 Task: Open the settings.json of the extension kind.
Action: Mouse moved to (12, 635)
Screenshot: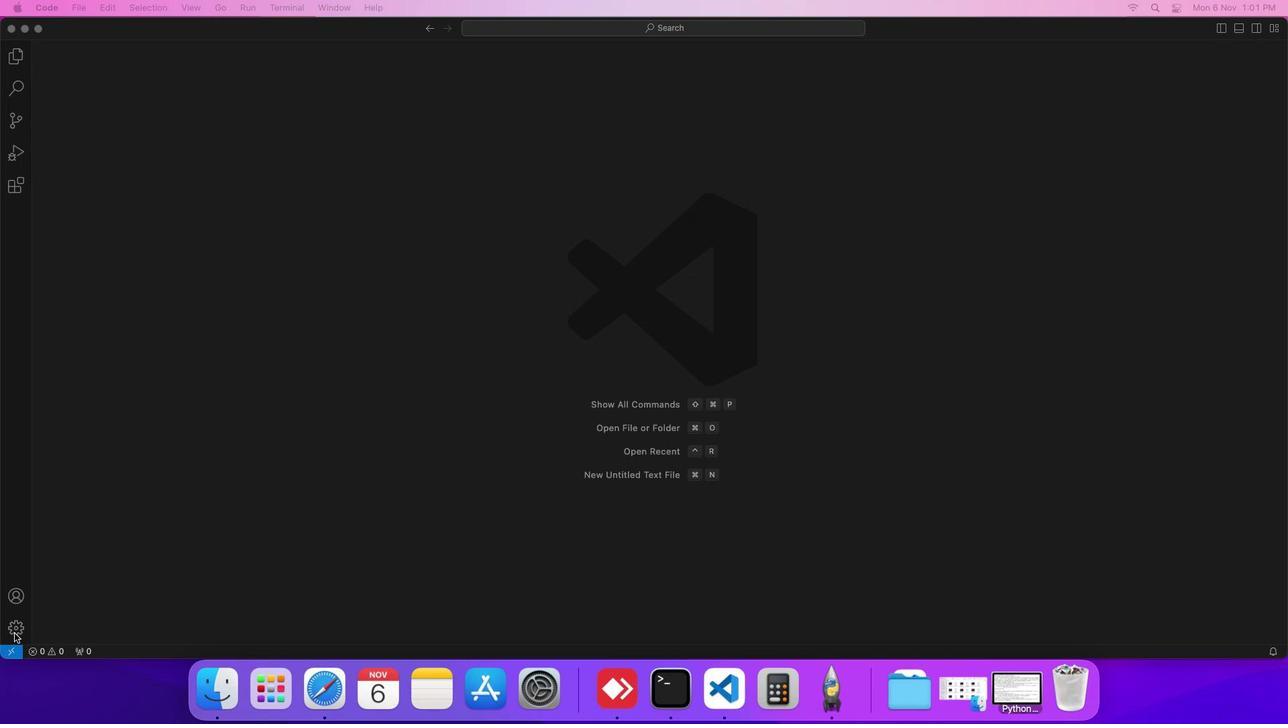 
Action: Mouse pressed left at (12, 635)
Screenshot: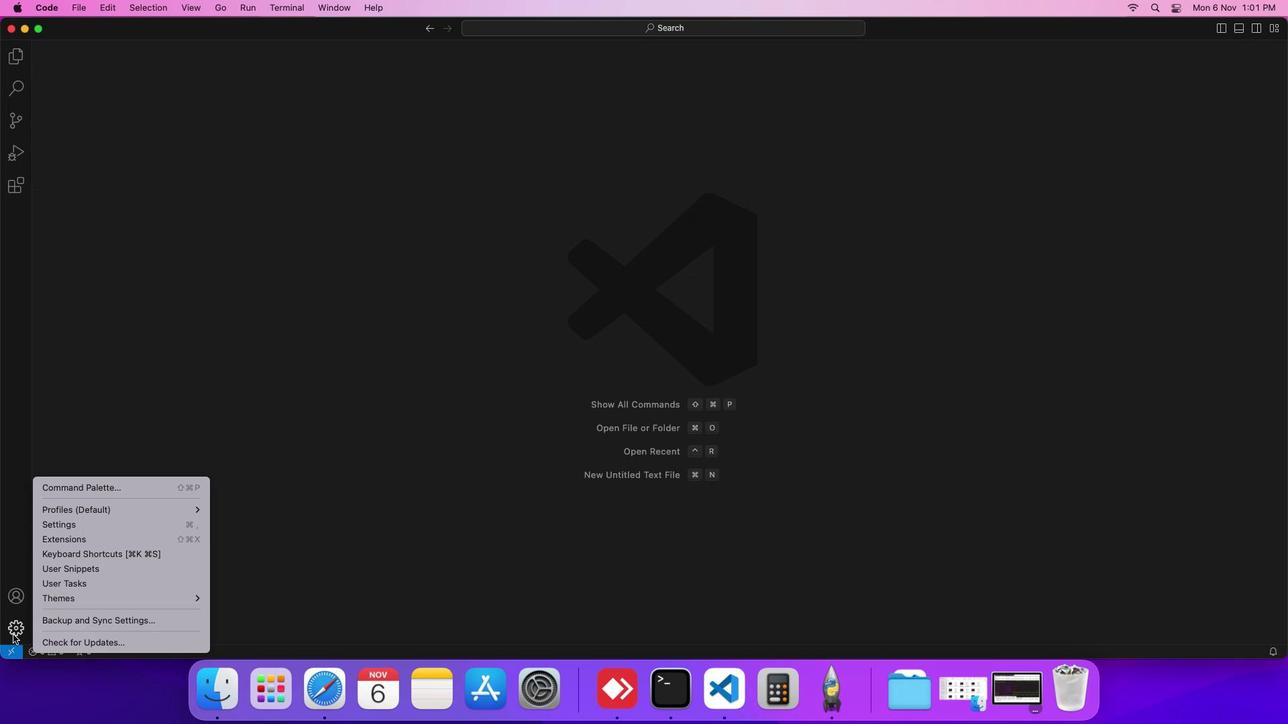 
Action: Mouse moved to (75, 524)
Screenshot: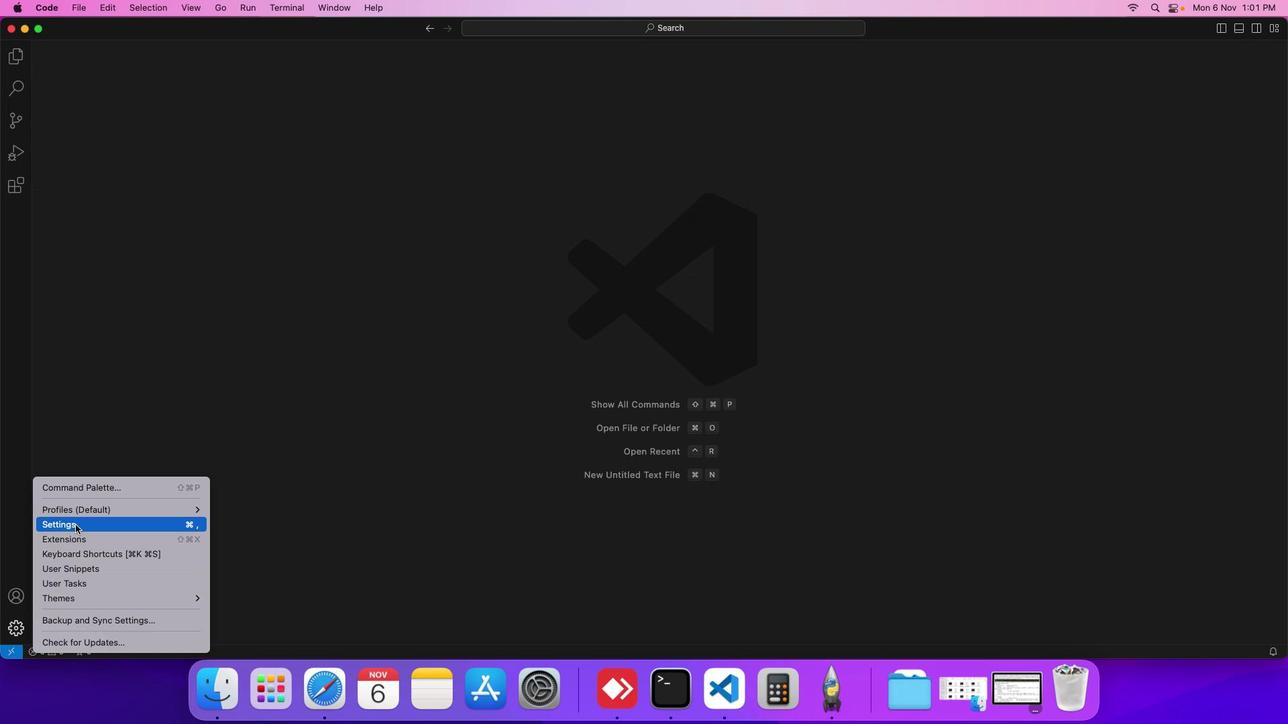 
Action: Mouse pressed left at (75, 524)
Screenshot: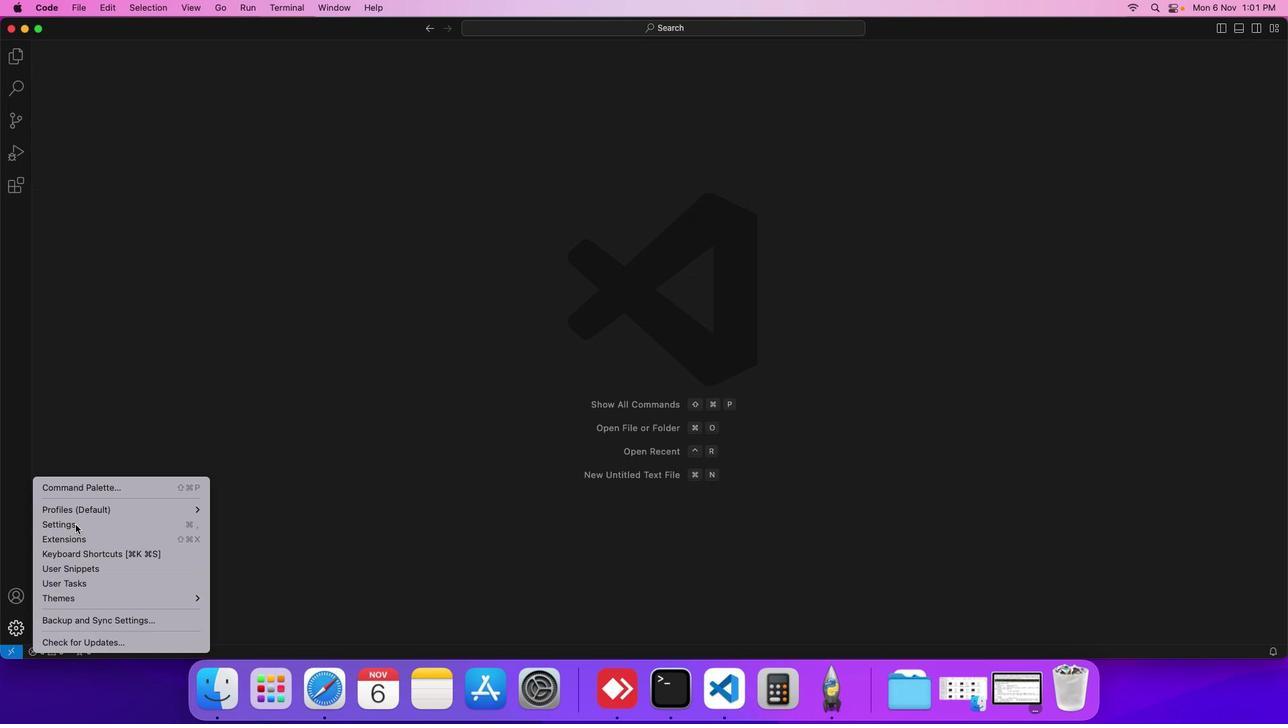 
Action: Mouse moved to (285, 195)
Screenshot: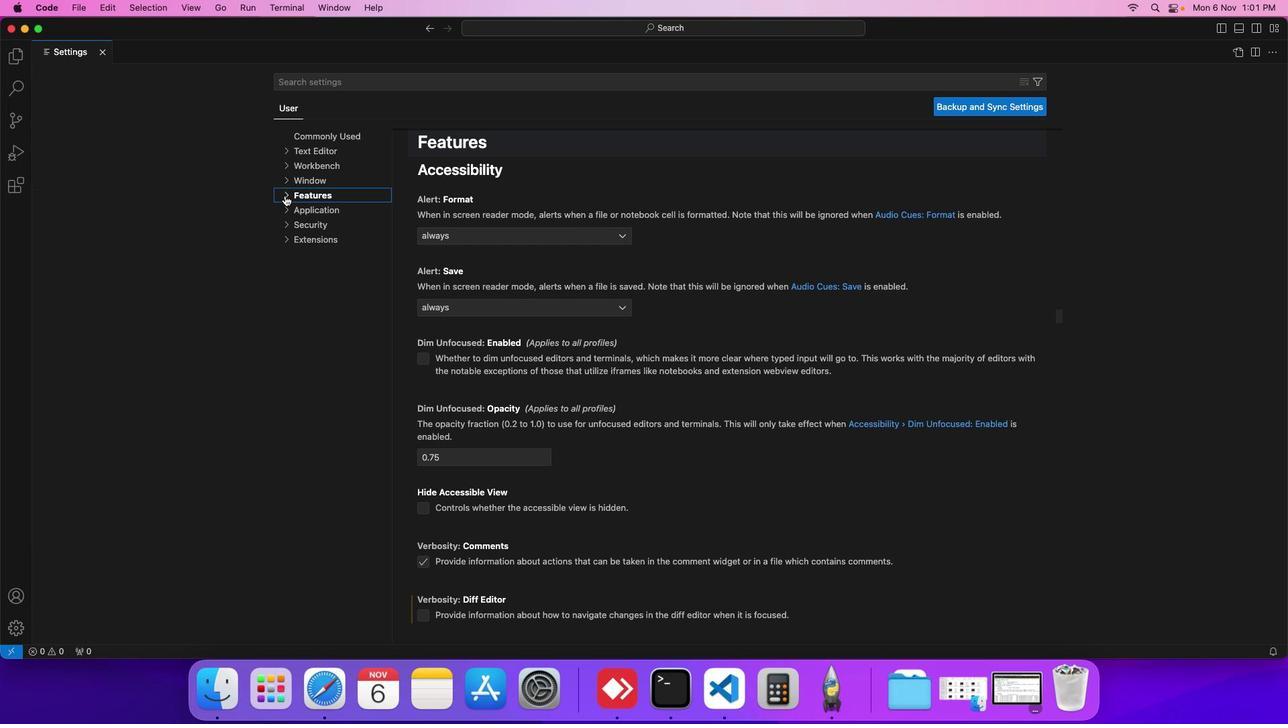 
Action: Mouse pressed left at (285, 195)
Screenshot: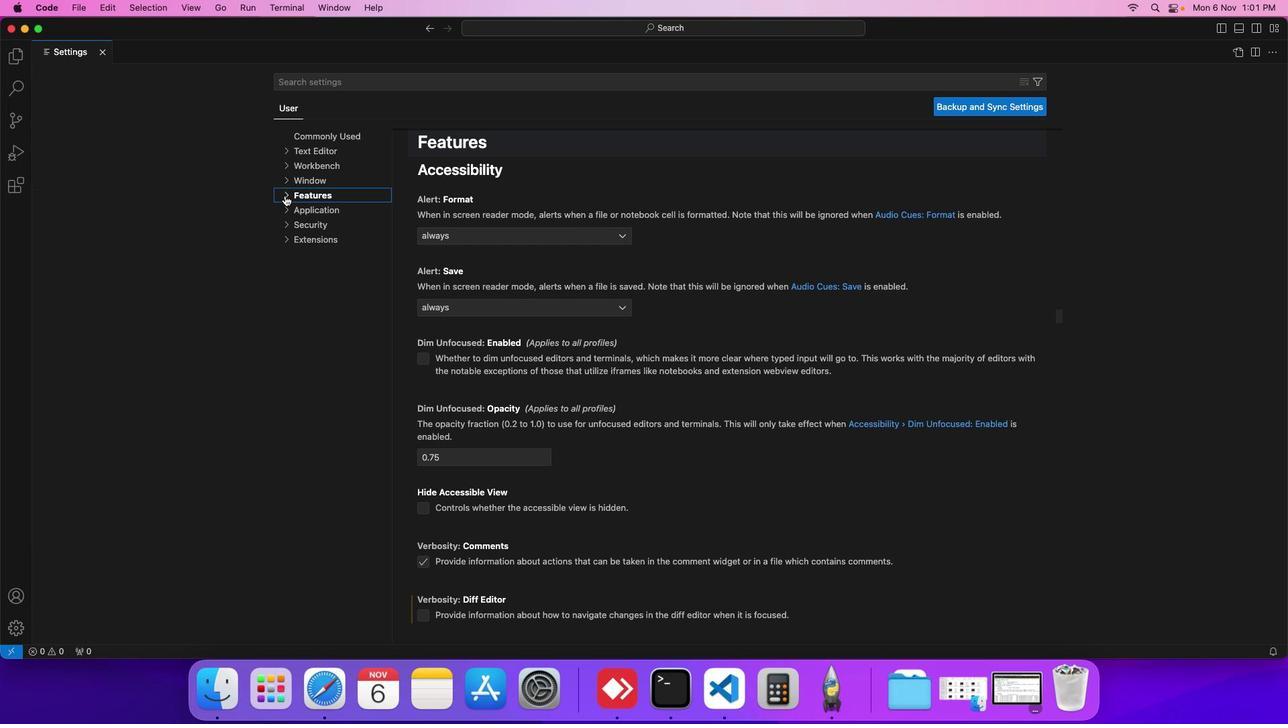 
Action: Mouse moved to (328, 381)
Screenshot: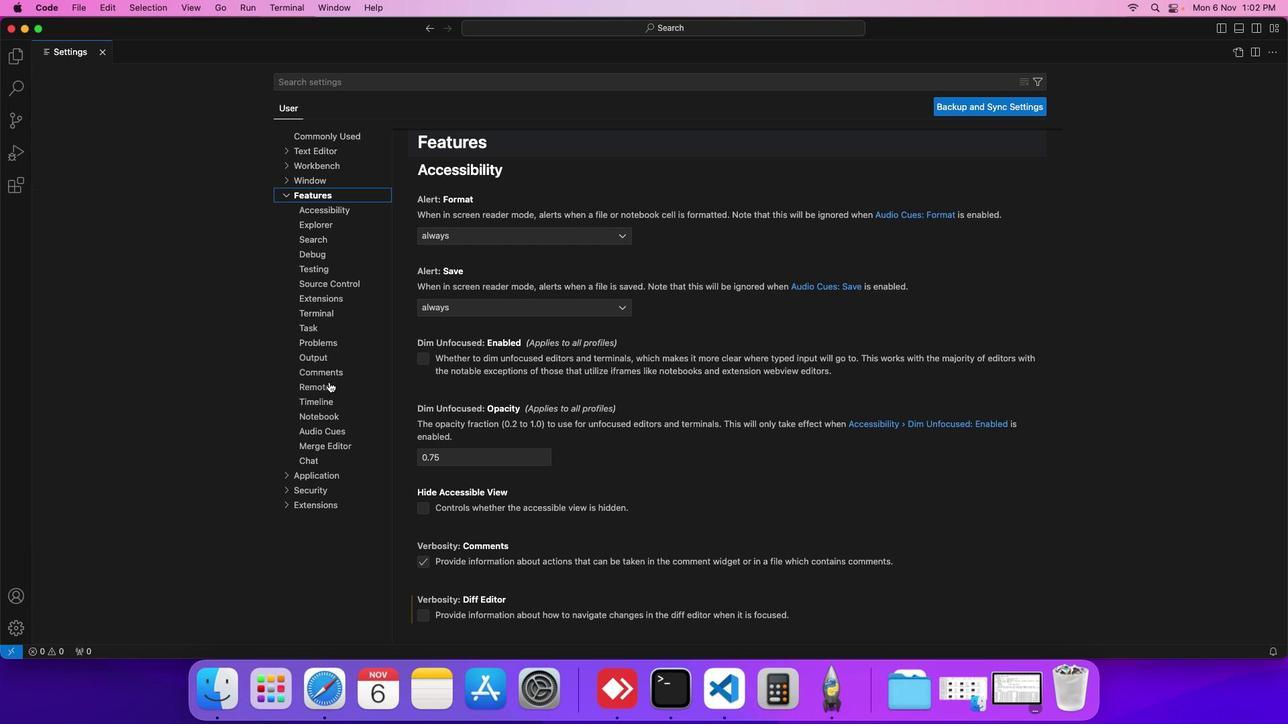 
Action: Mouse pressed left at (328, 381)
Screenshot: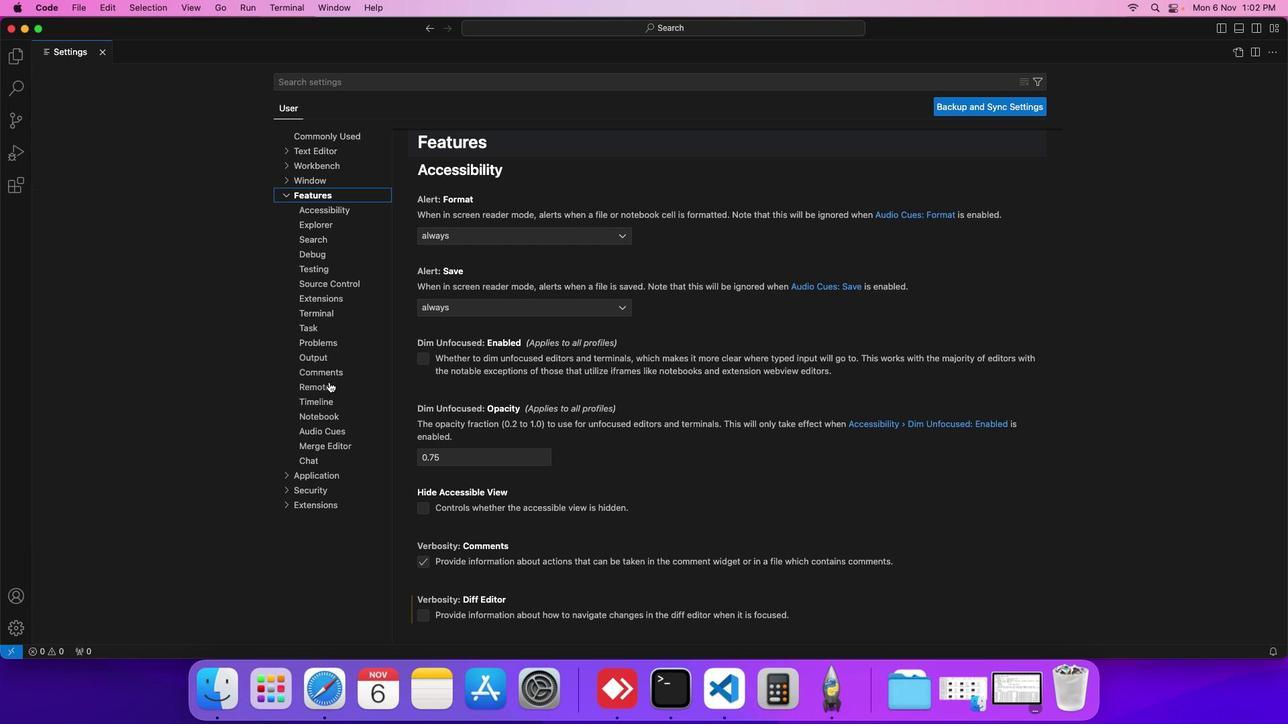 
Action: Mouse moved to (409, 403)
Screenshot: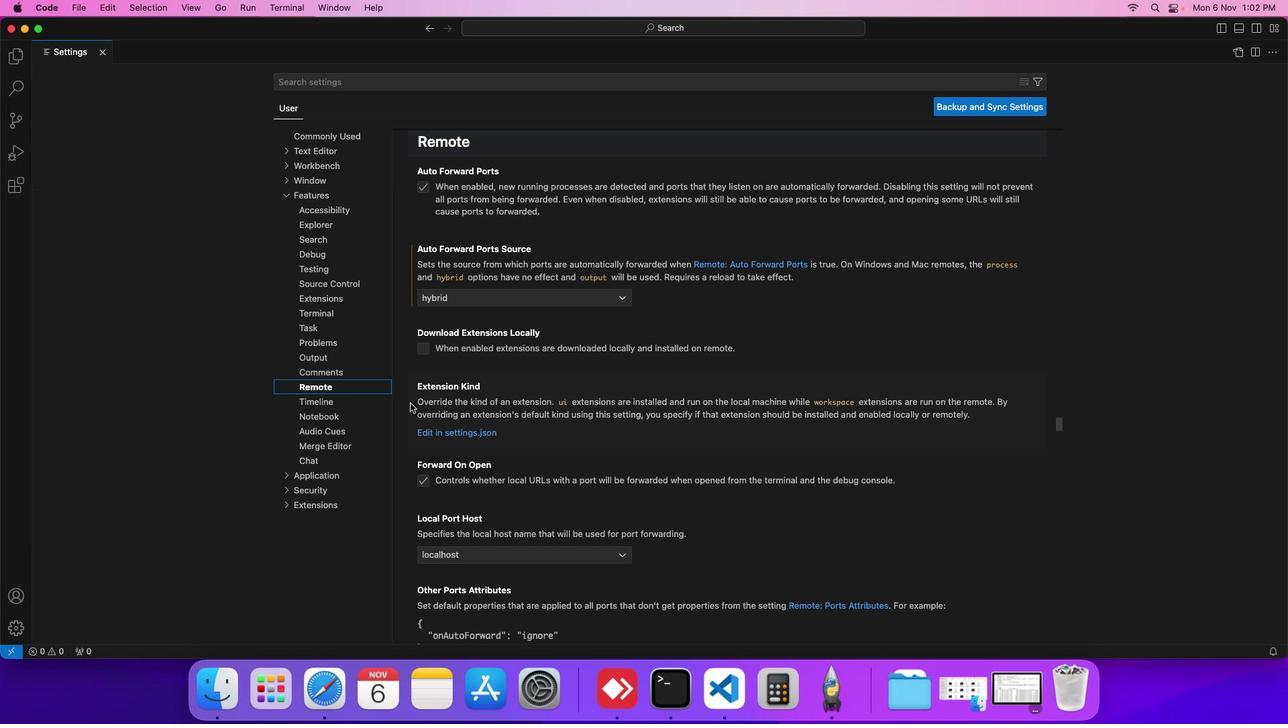 
Action: Mouse scrolled (409, 403) with delta (0, 0)
Screenshot: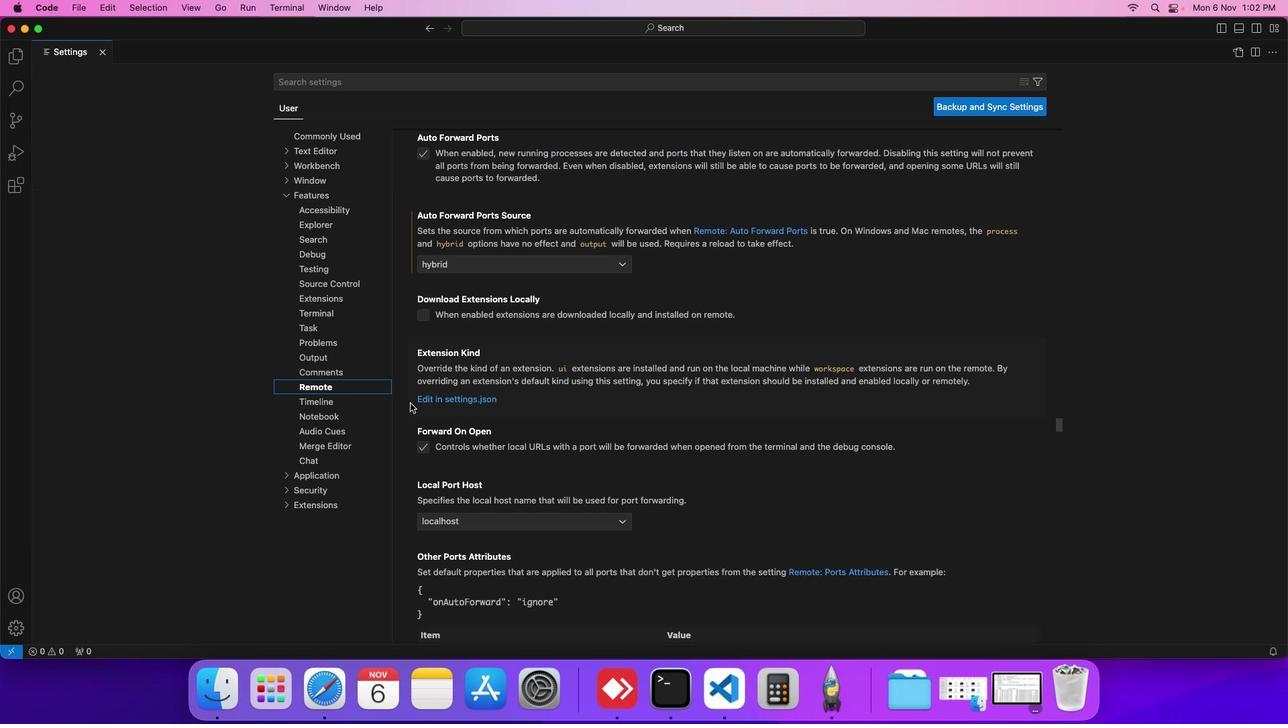 
Action: Mouse moved to (409, 403)
Screenshot: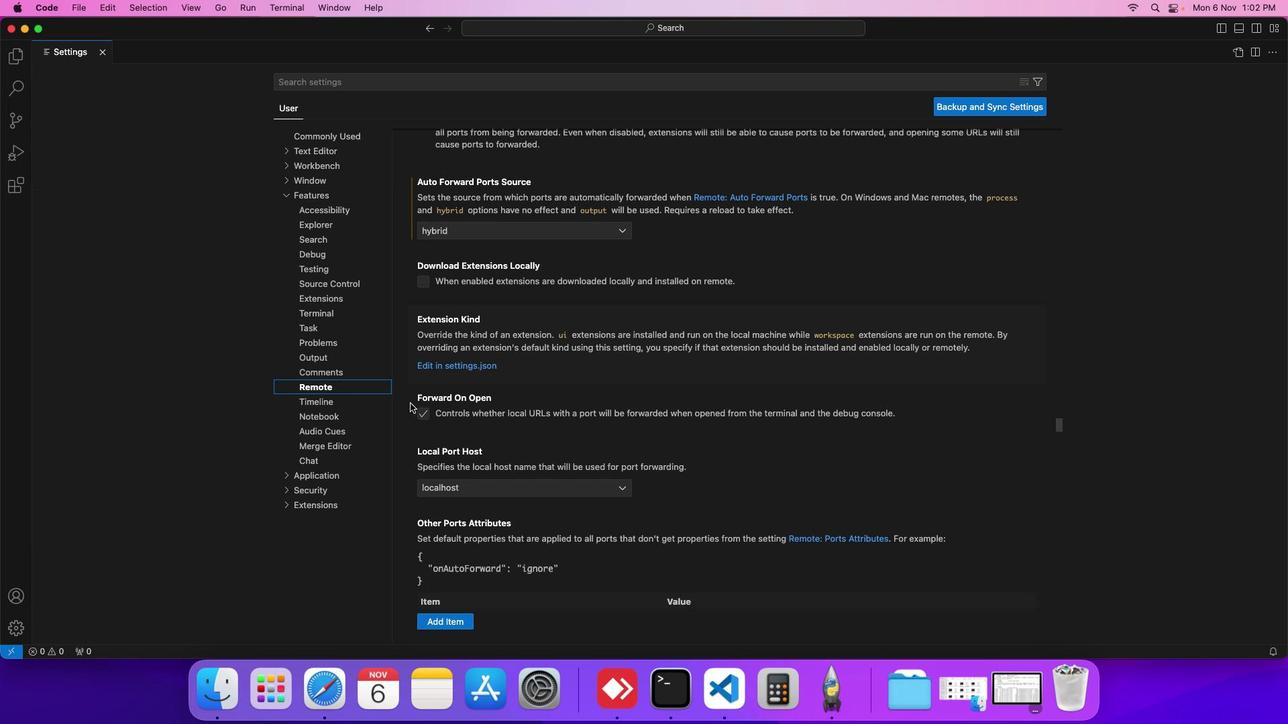 
Action: Mouse scrolled (409, 403) with delta (0, 0)
Screenshot: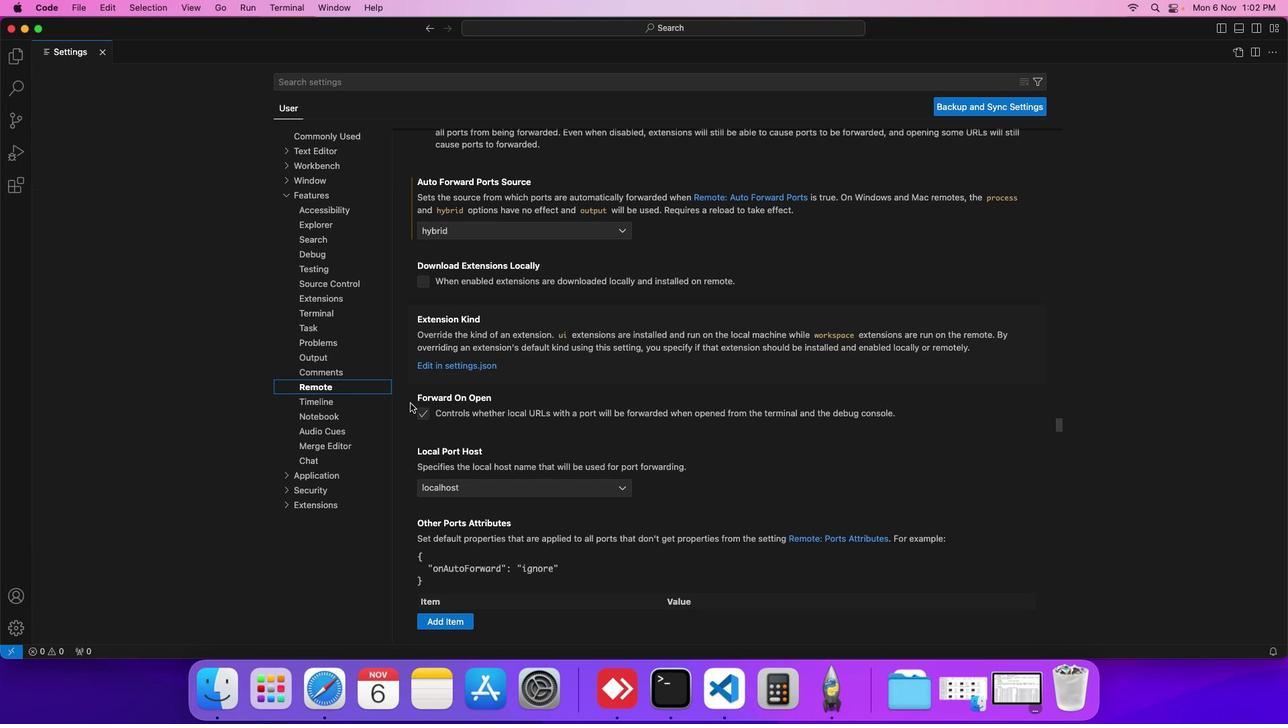 
Action: Mouse moved to (452, 368)
Screenshot: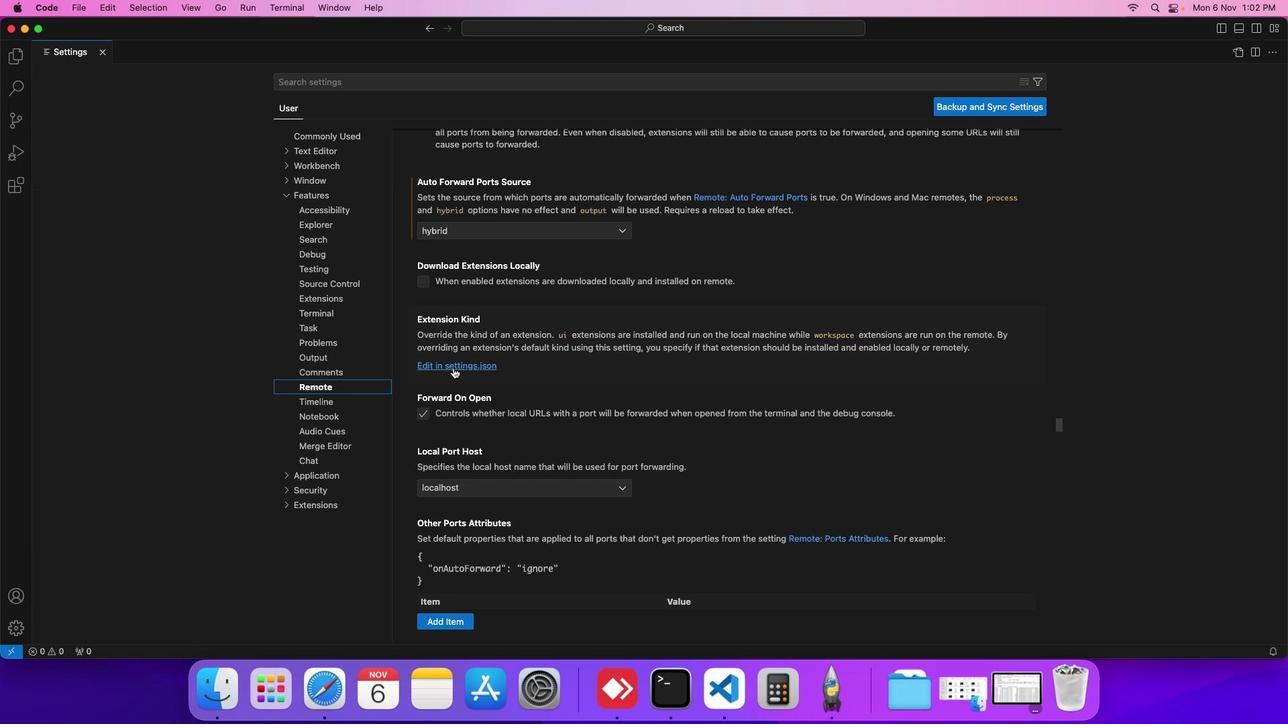 
Action: Mouse pressed left at (452, 368)
Screenshot: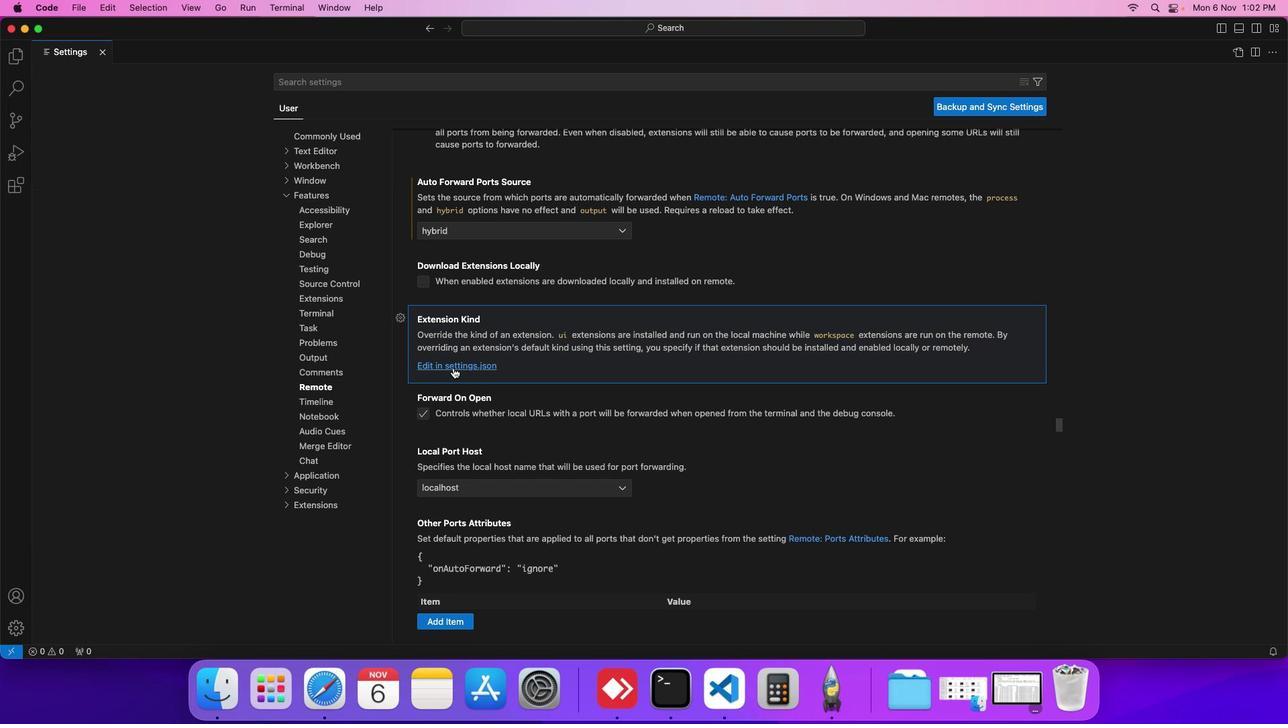 
Action: Mouse moved to (452, 368)
Screenshot: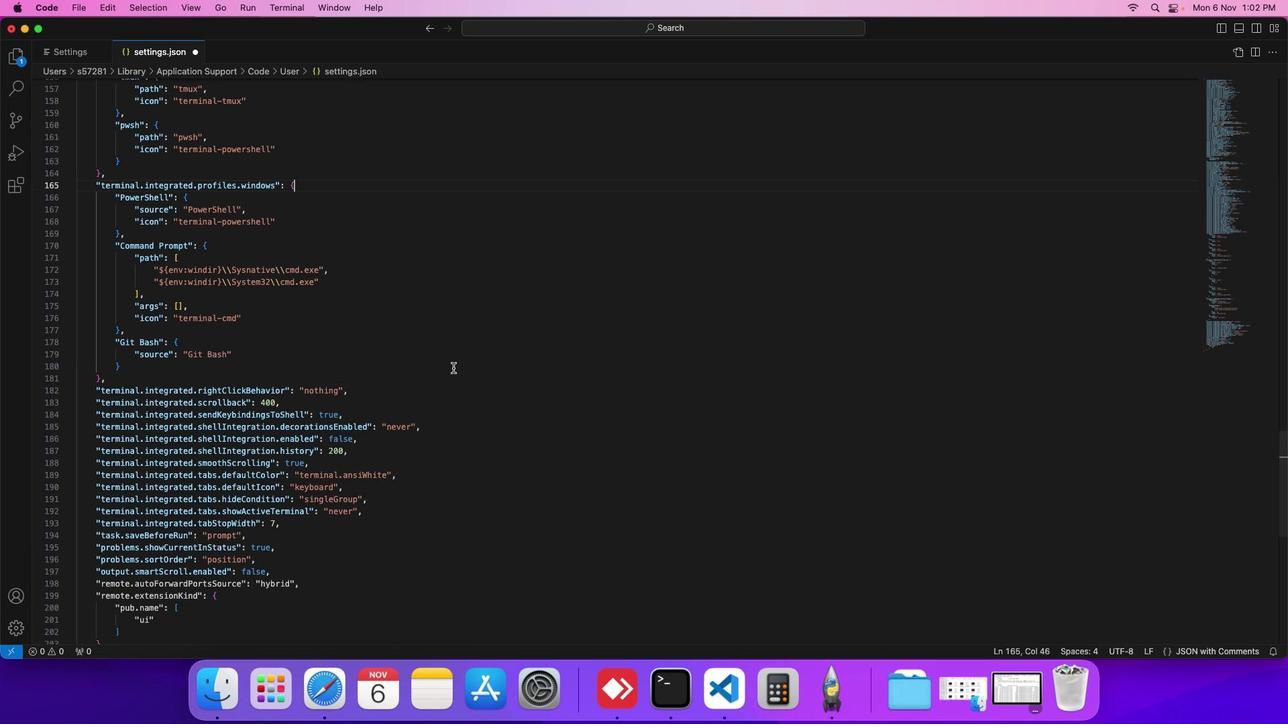
